 Task: Open Card Card0052 in Board Board0043 in Workspace Development in Trello
Action: Mouse moved to (645, 51)
Screenshot: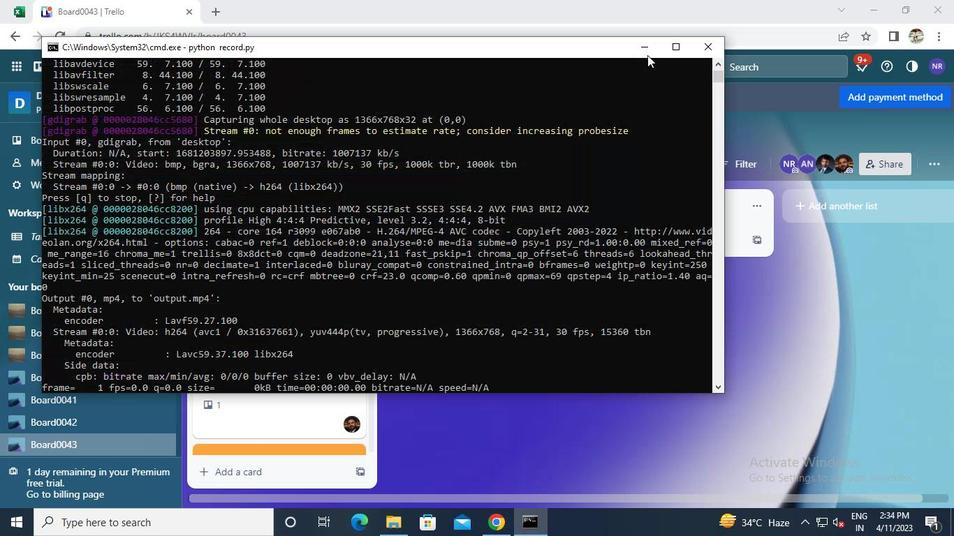 
Action: Mouse pressed left at (645, 51)
Screenshot: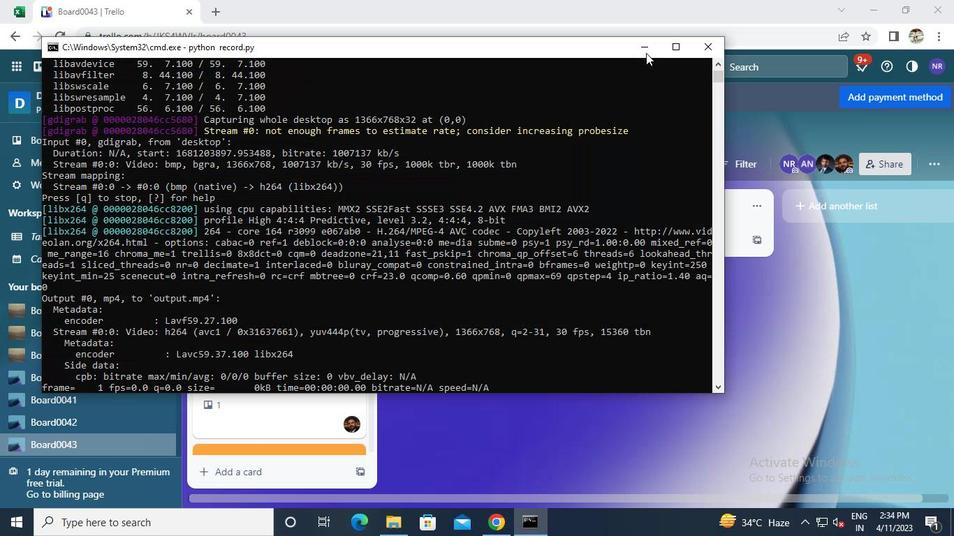 
Action: Mouse moved to (265, 434)
Screenshot: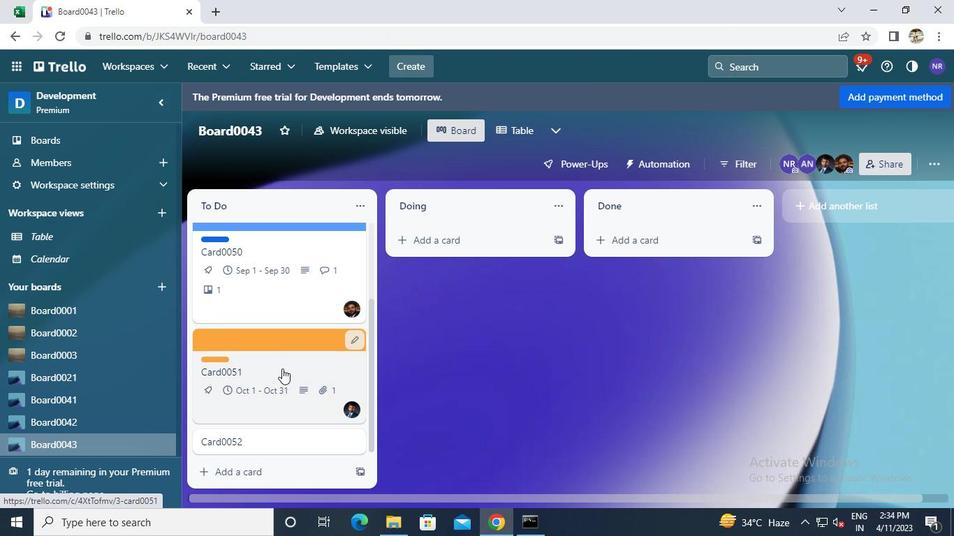 
Action: Mouse pressed left at (265, 434)
Screenshot: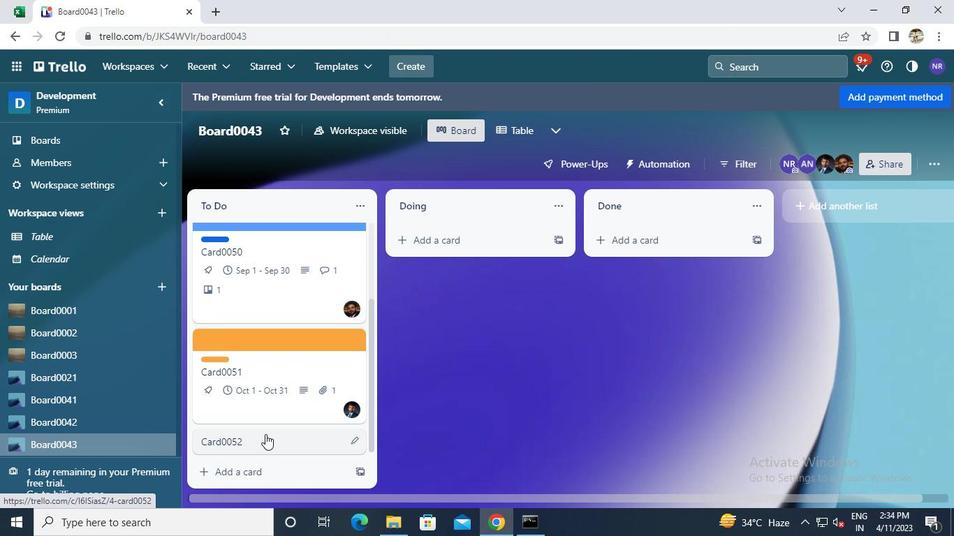 
Action: Mouse moved to (533, 528)
Screenshot: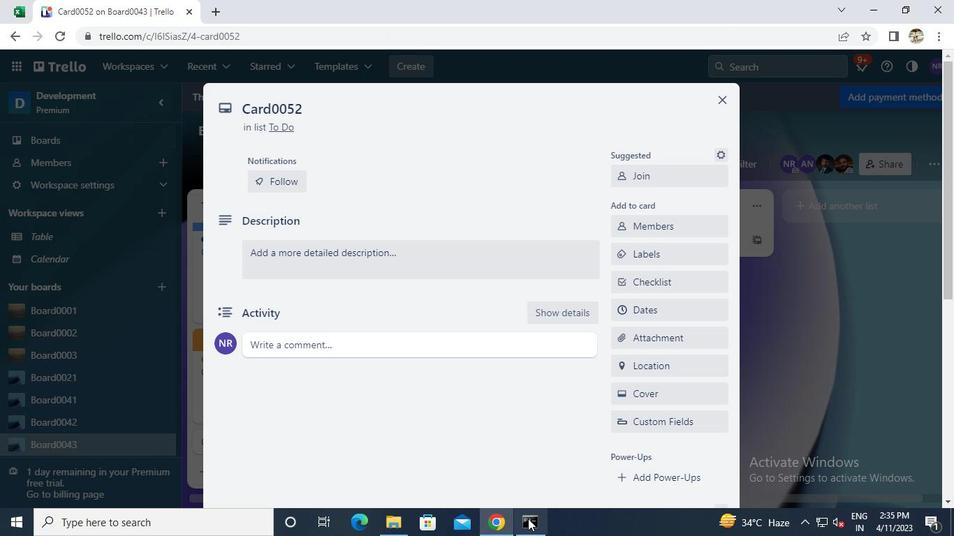 
Action: Mouse pressed left at (533, 528)
Screenshot: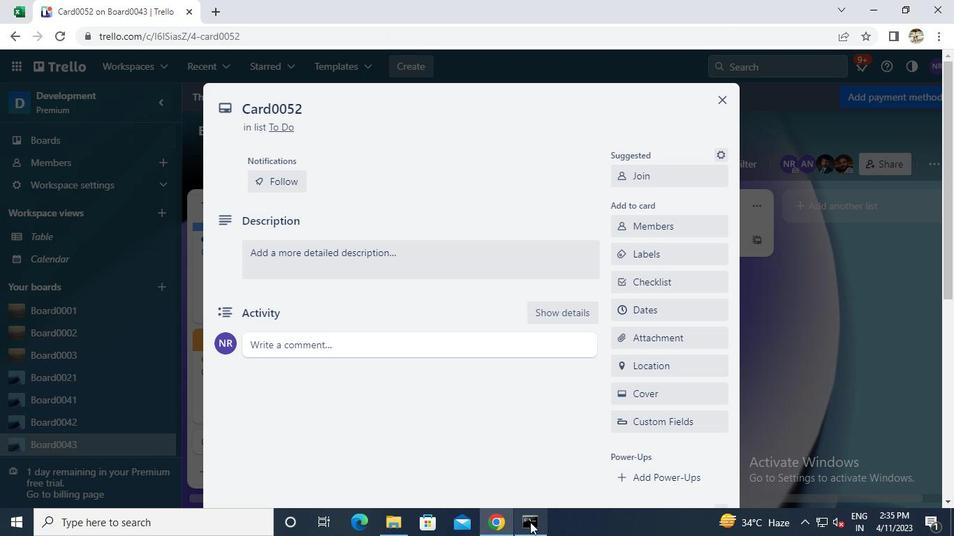 
Action: Mouse moved to (702, 53)
Screenshot: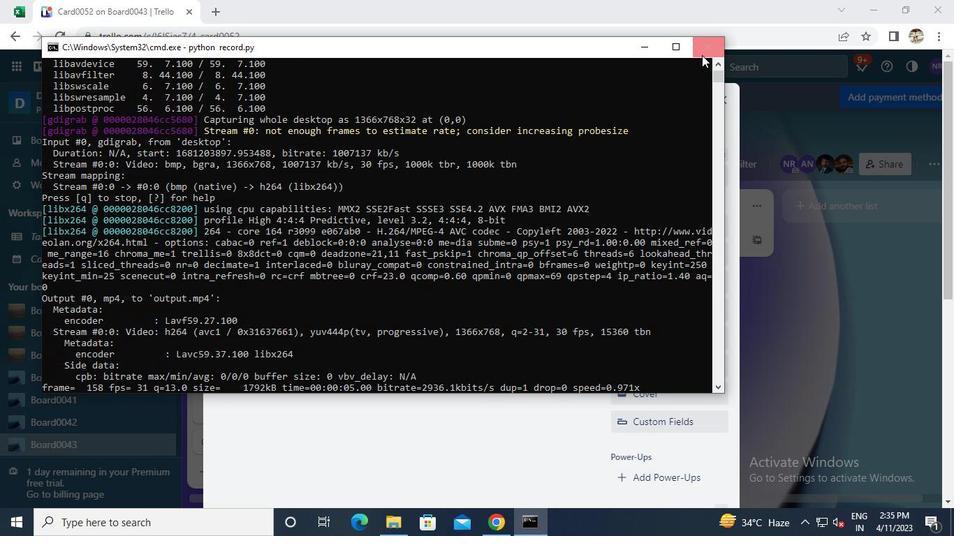 
Action: Mouse pressed left at (702, 53)
Screenshot: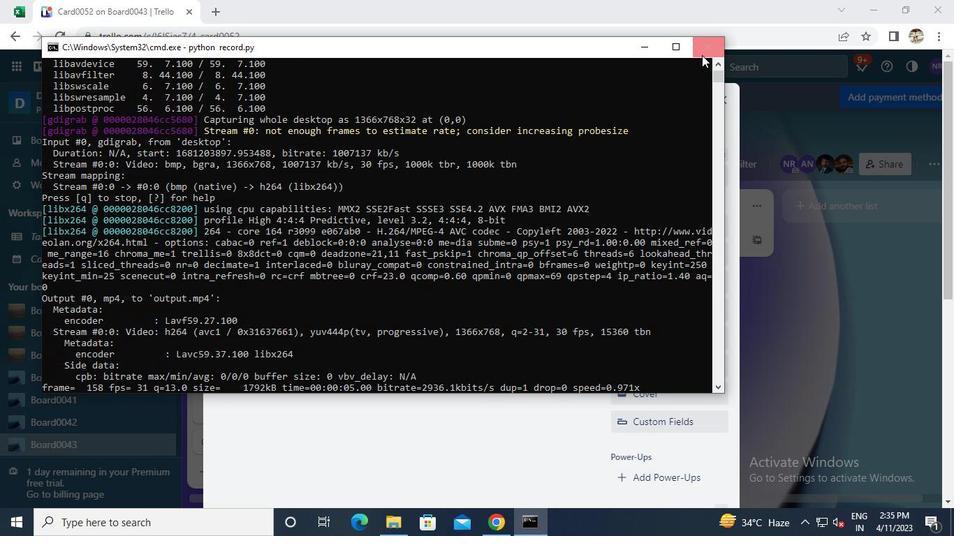 
